Task: Create Card Sales Proposal Review in Board DevOps Best Practices to Workspace Antivirus and Security Software. Create Card Climbing Review in Board Sales Performance Benchmarking to Workspace Antivirus and Security Software. Create Card Sales Proposal Review in Board IT Asset Management and Inventory Control to Workspace Antivirus and Security Software
Action: Mouse moved to (62, 241)
Screenshot: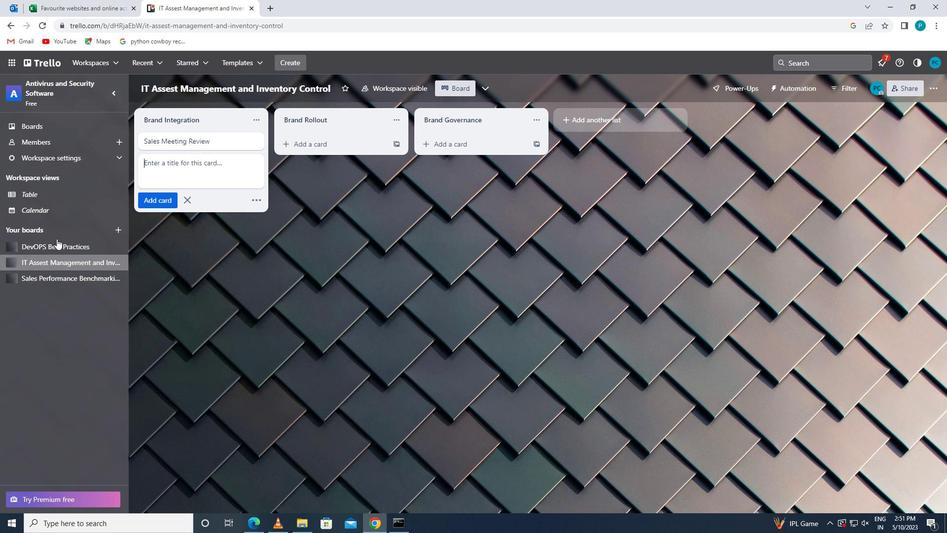 
Action: Mouse pressed left at (62, 241)
Screenshot: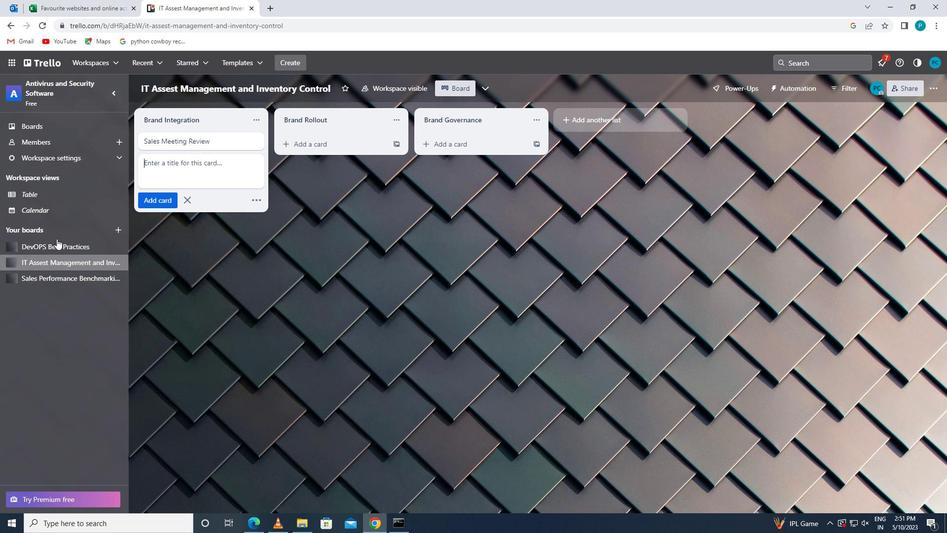 
Action: Mouse moved to (165, 158)
Screenshot: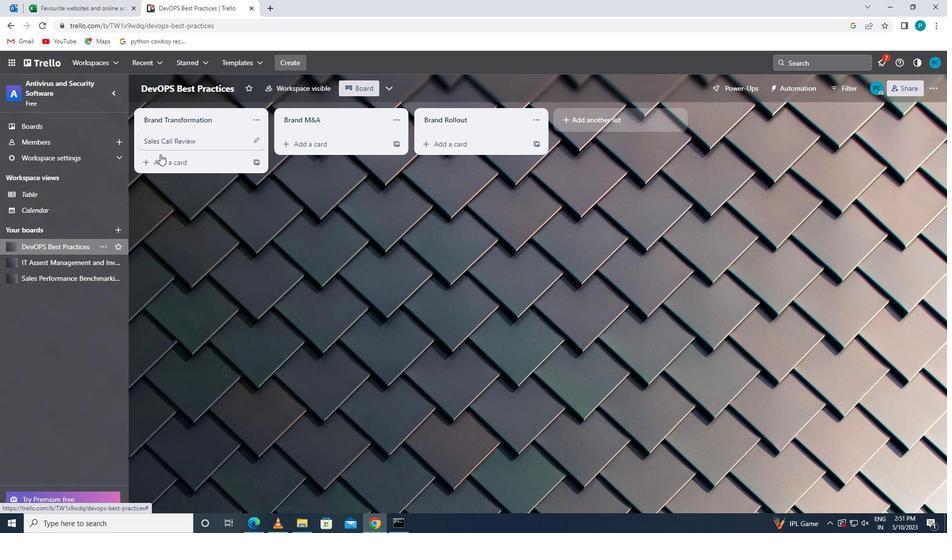 
Action: Mouse pressed left at (165, 158)
Screenshot: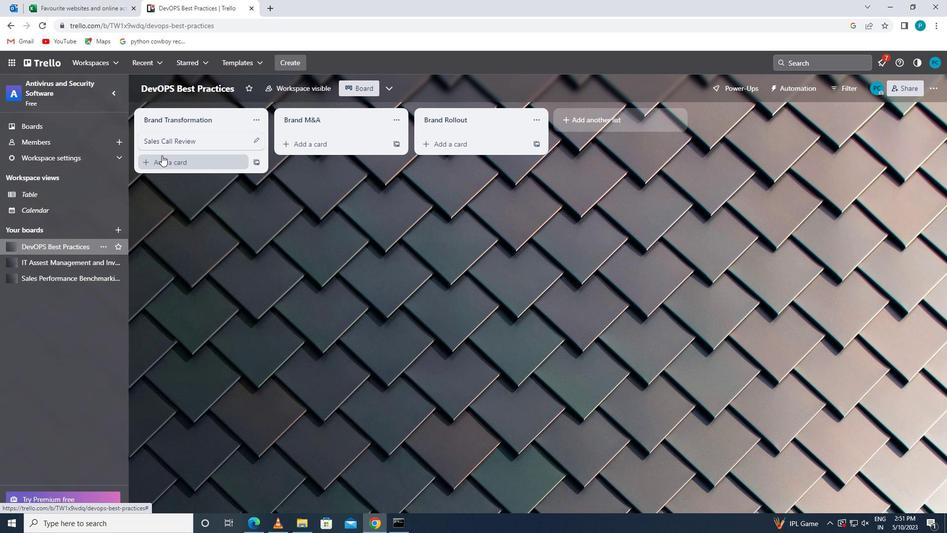 
Action: Key pressed <Key.caps_lock>s<Key.caps_lock>Ales<Key.space><Key.caps_lock>p<Key.caps_lock>roposal<Key.space><Key.caps_lock>r<Key.caps_lock>eview
Screenshot: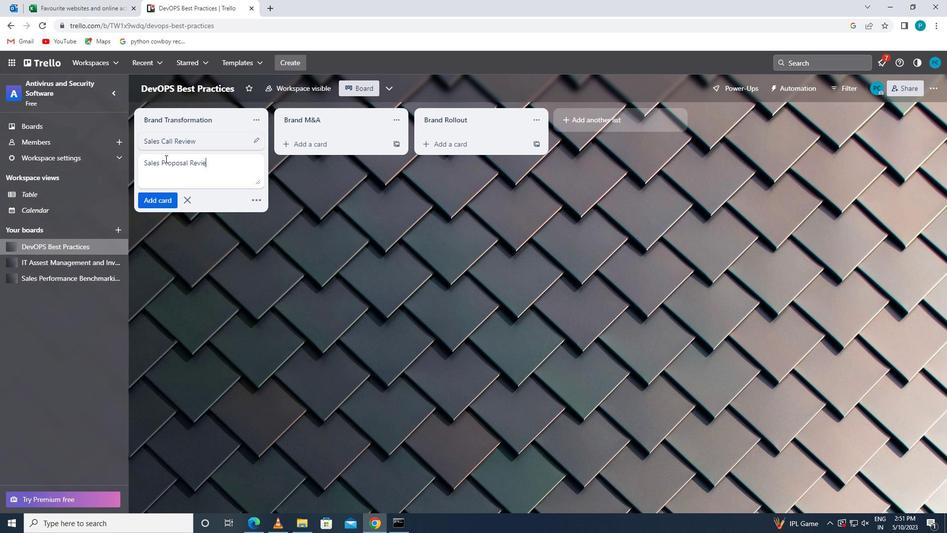 
Action: Mouse moved to (163, 203)
Screenshot: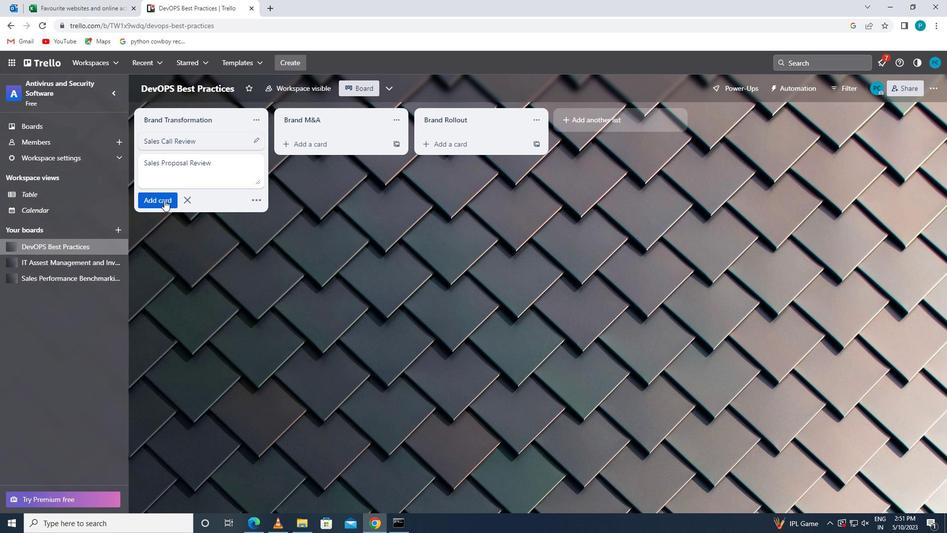 
Action: Mouse pressed left at (163, 203)
Screenshot: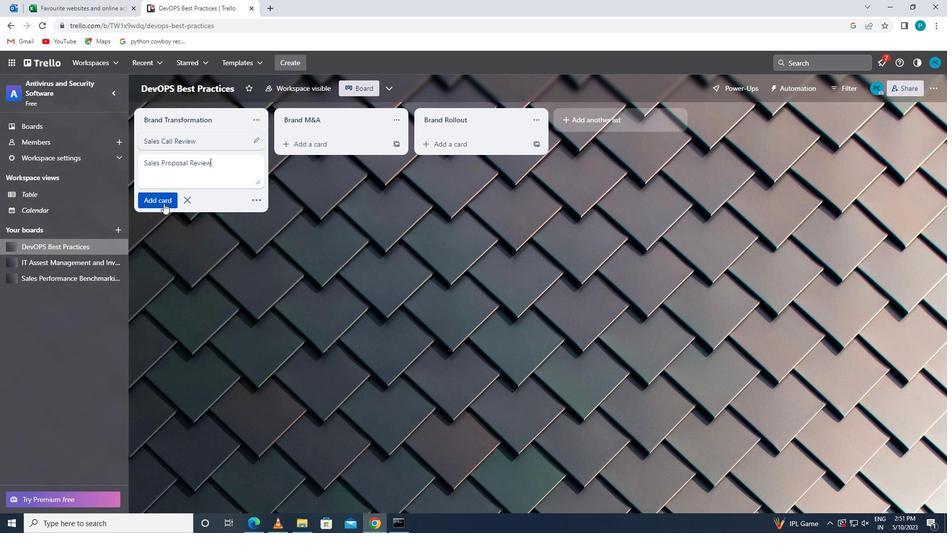 
Action: Mouse moved to (67, 277)
Screenshot: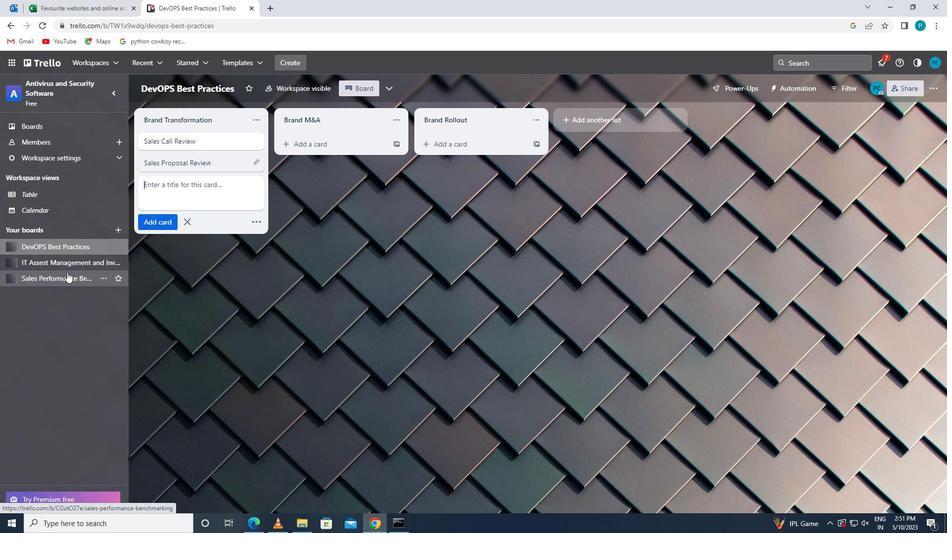 
Action: Mouse pressed left at (67, 277)
Screenshot: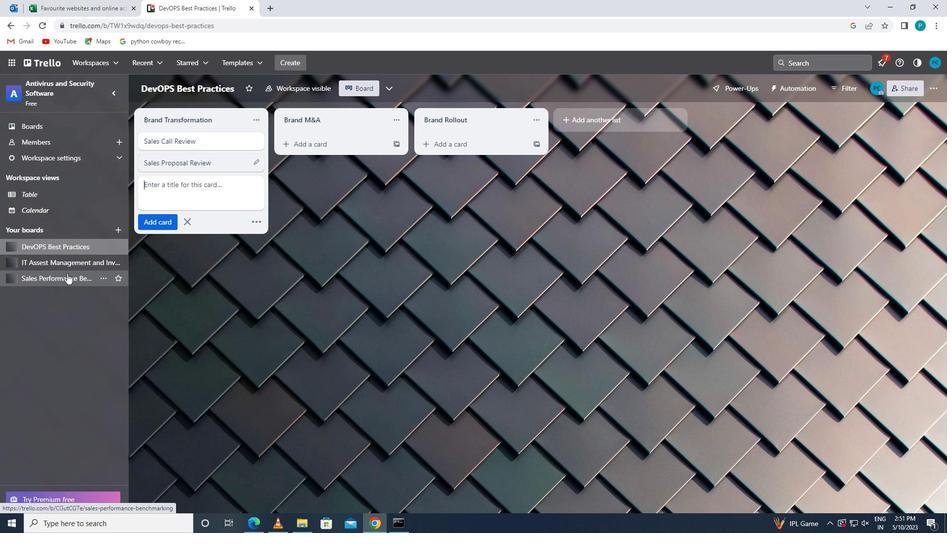 
Action: Mouse moved to (166, 168)
Screenshot: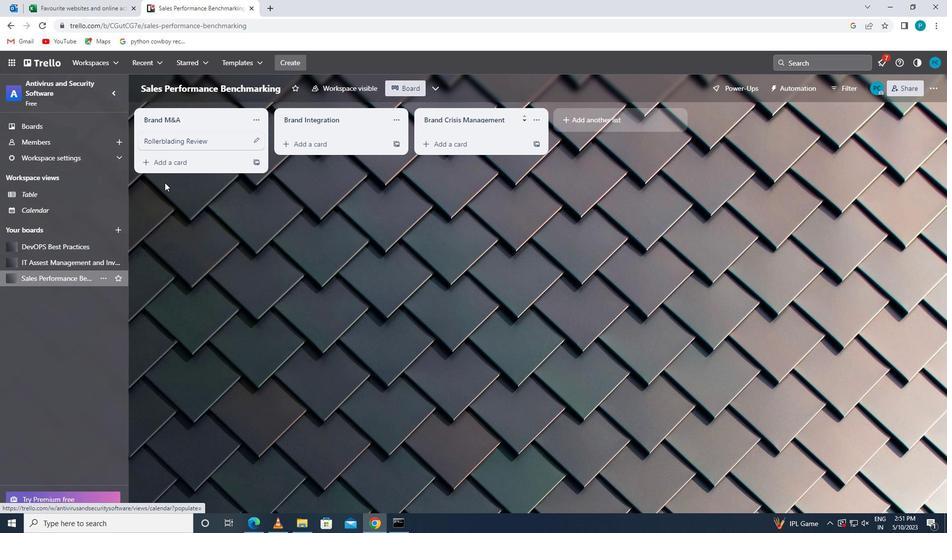 
Action: Mouse pressed left at (166, 168)
Screenshot: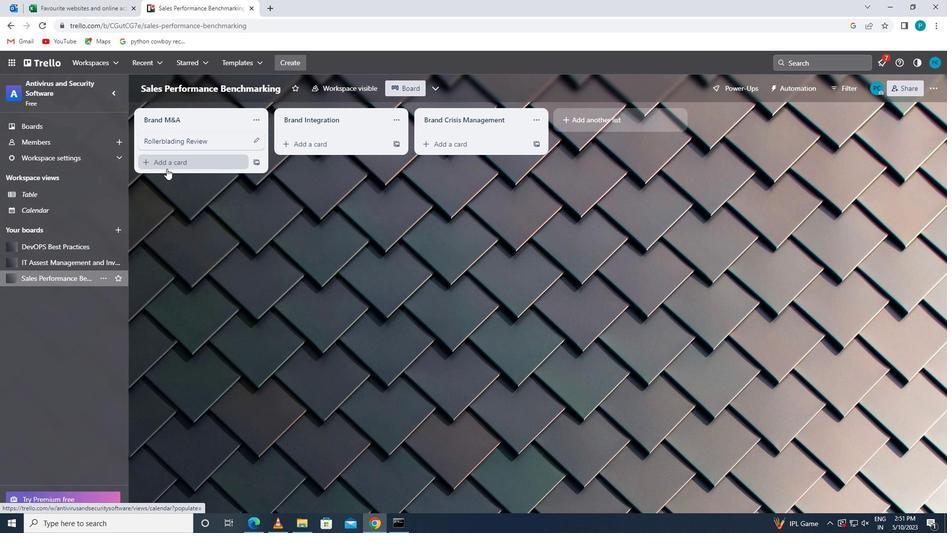 
Action: Key pressed <Key.caps_lock>c<Key.caps_lock>limbing<Key.space><Key.caps_lock>r<Key.caps_lock>eview
Screenshot: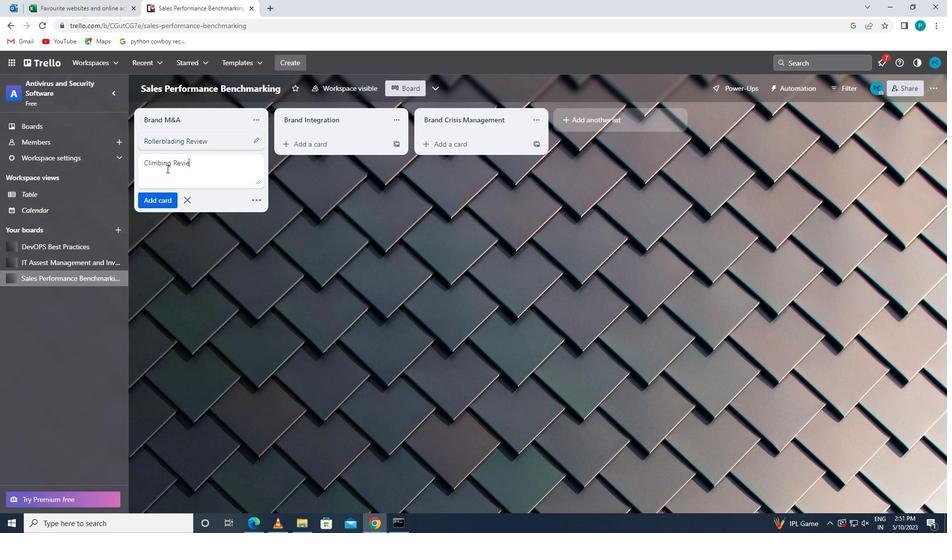 
Action: Mouse moved to (164, 196)
Screenshot: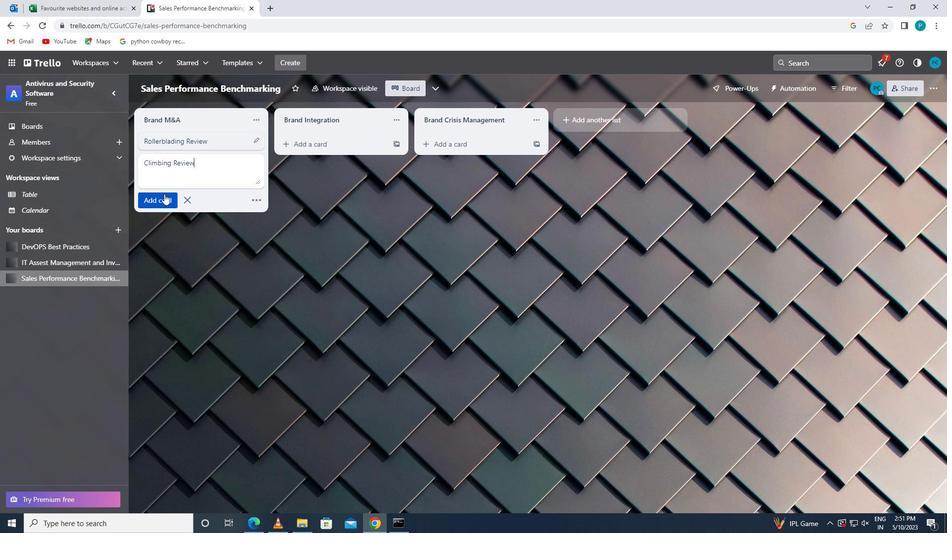 
Action: Mouse pressed left at (164, 196)
Screenshot: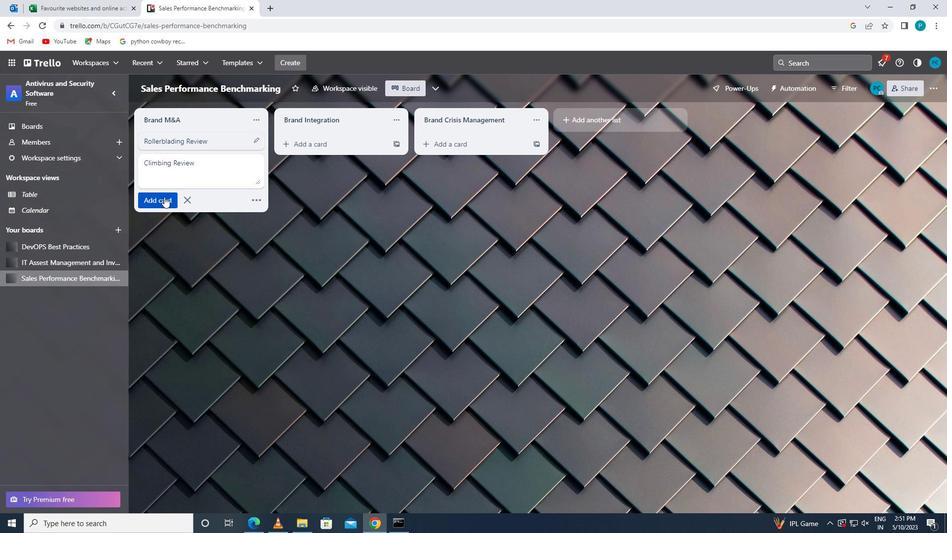 
Action: Mouse moved to (50, 266)
Screenshot: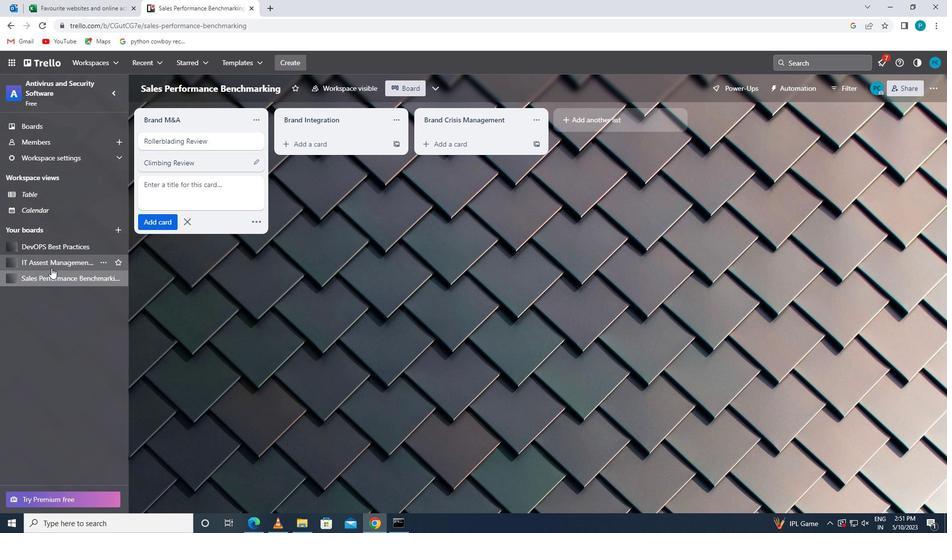 
Action: Mouse pressed left at (50, 266)
Screenshot: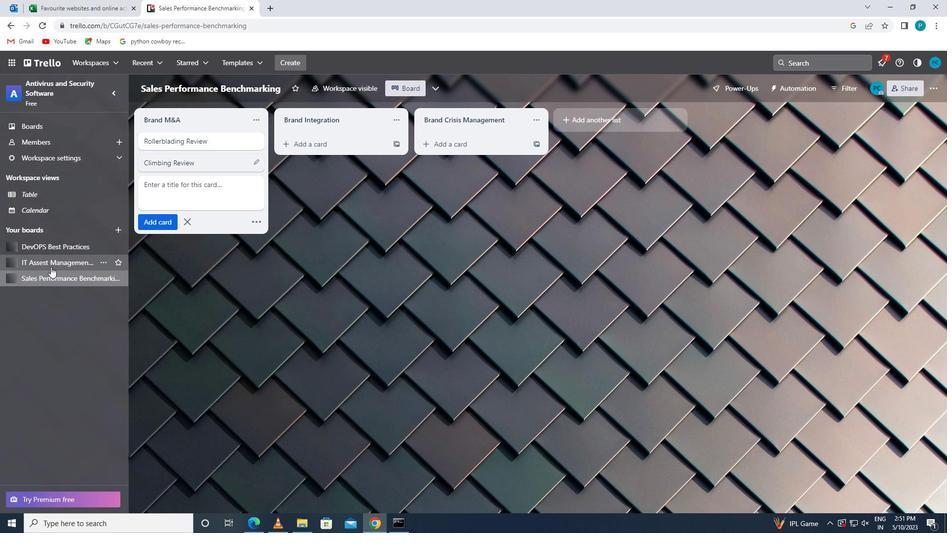 
Action: Mouse moved to (171, 167)
Screenshot: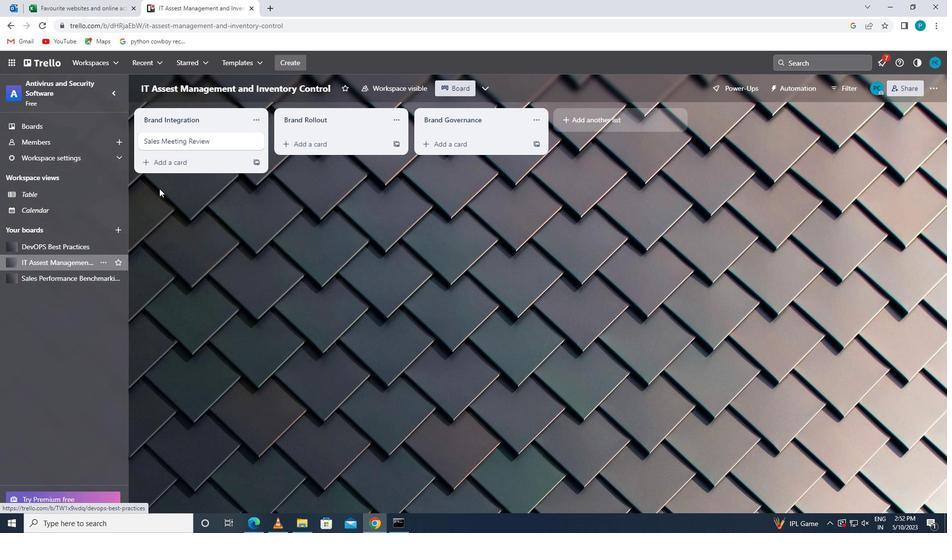 
Action: Mouse pressed left at (171, 167)
Screenshot: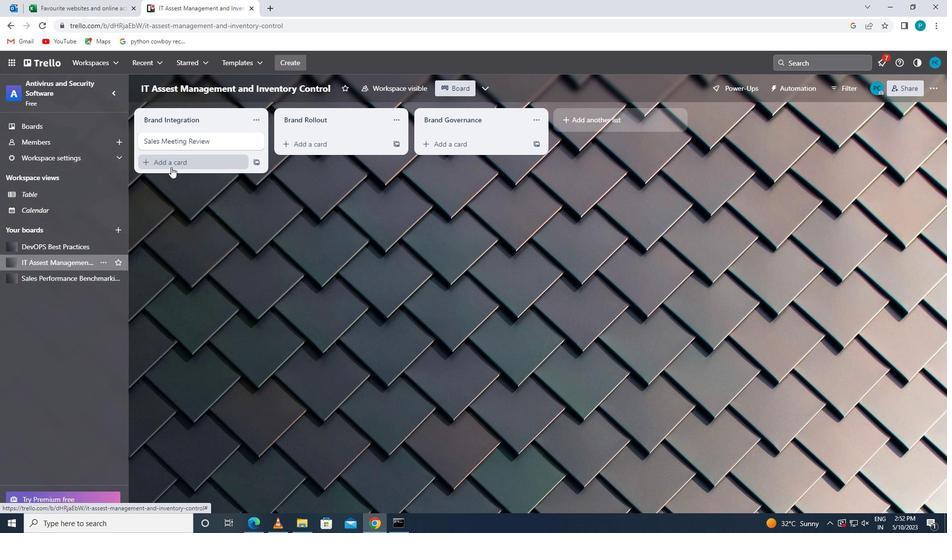 
Action: Key pressed <Key.caps_lock>s<Key.caps_lock>ales<Key.space><Key.caps_lock>p<Key.caps_lock>roposal<Key.space><Key.caps_lock>r<Key.caps_lock>eview
Screenshot: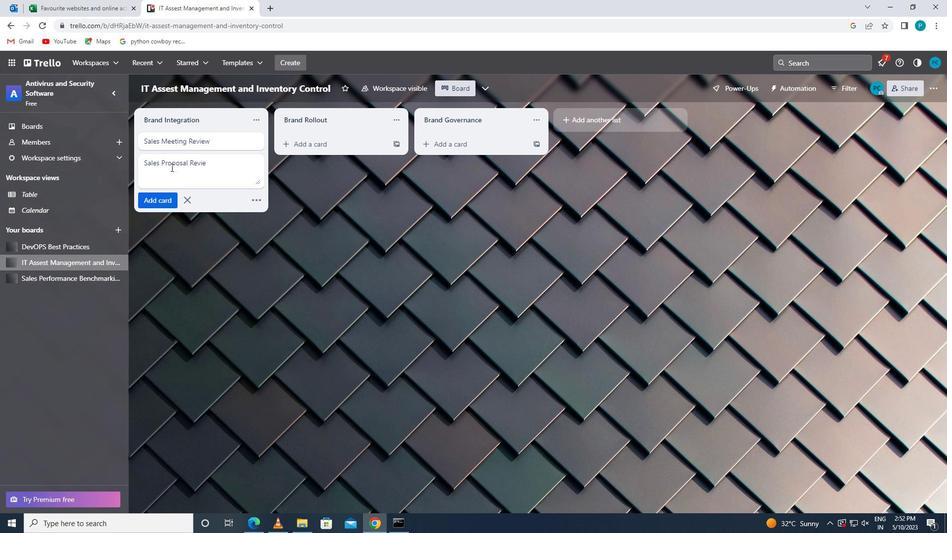 
Action: Mouse moved to (161, 200)
Screenshot: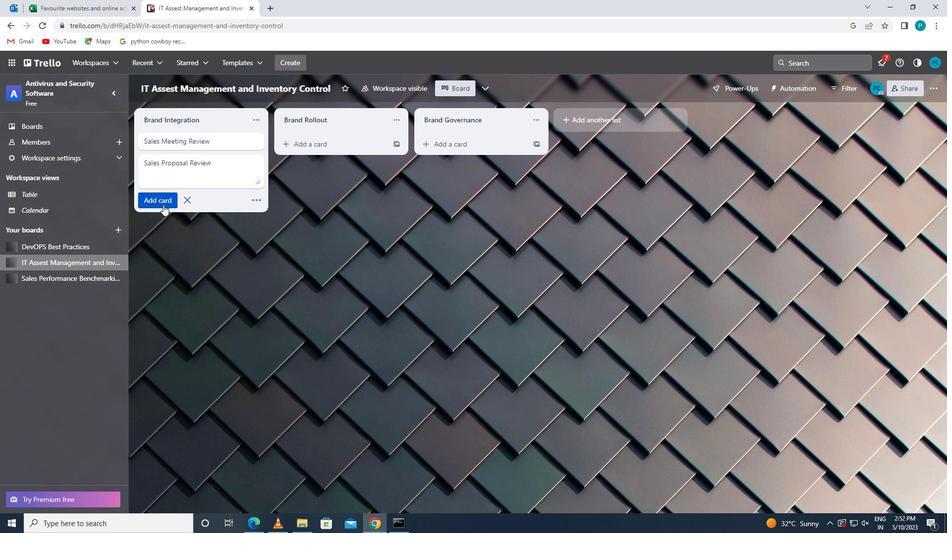 
Action: Mouse pressed left at (161, 200)
Screenshot: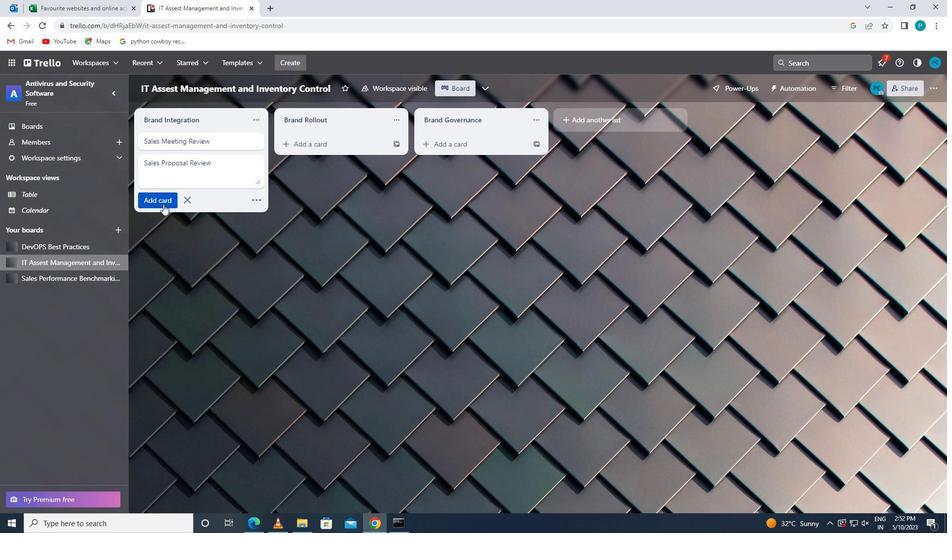 
